 Task: Add Sprouts Brioche Hot Dog Buns to the cart.
Action: Mouse moved to (739, 275)
Screenshot: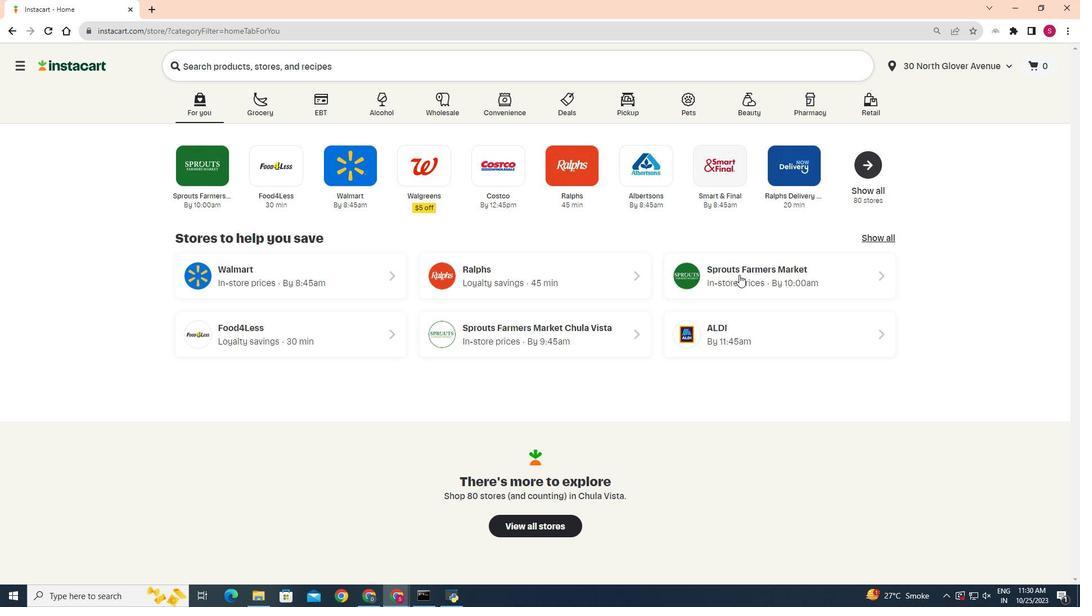 
Action: Mouse pressed left at (739, 275)
Screenshot: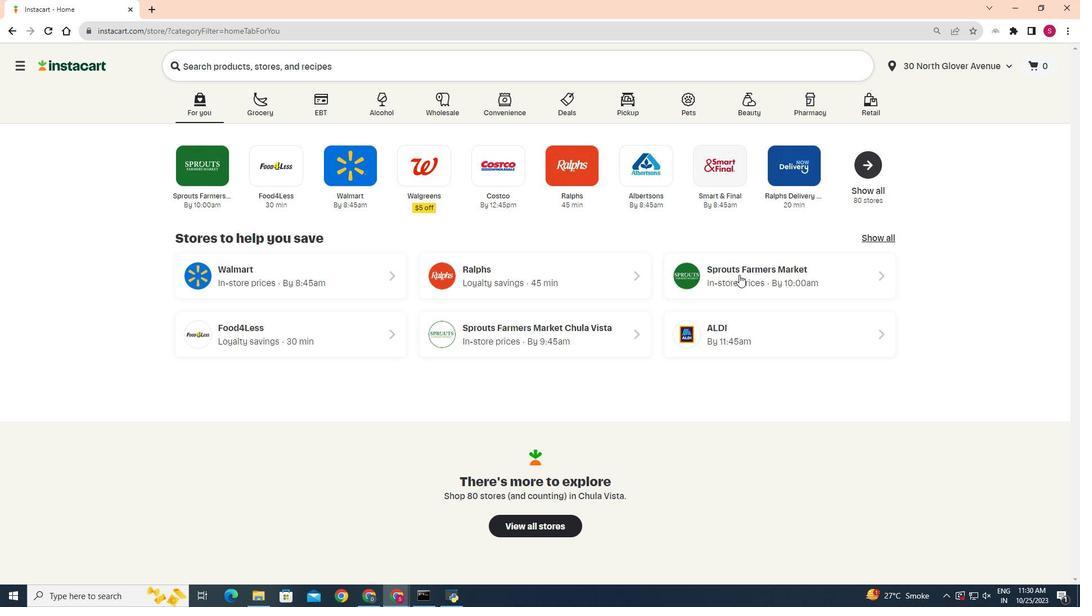 
Action: Mouse moved to (35, 450)
Screenshot: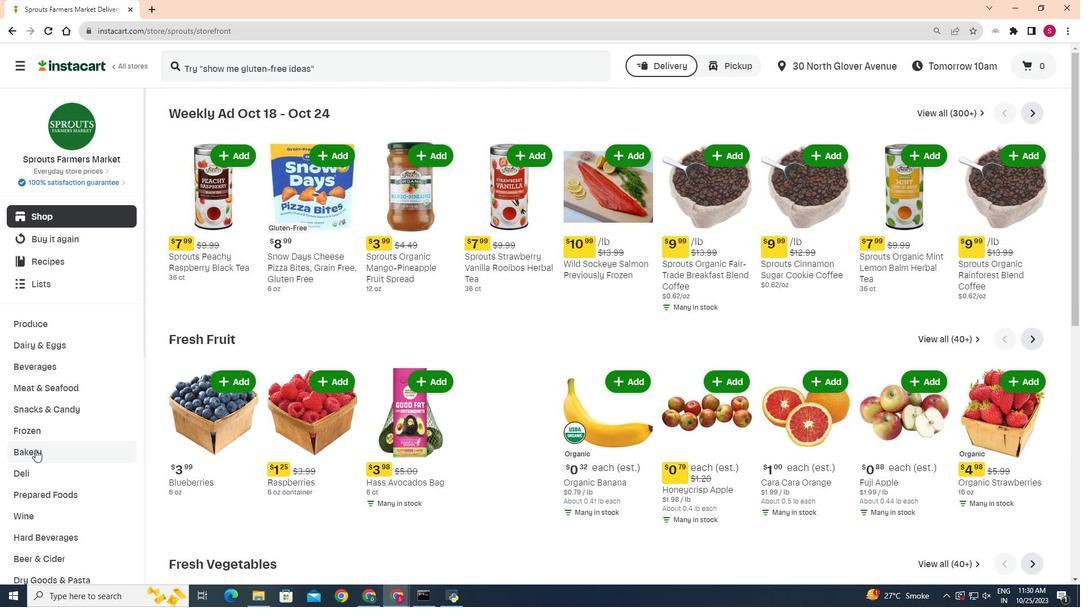 
Action: Mouse pressed left at (35, 450)
Screenshot: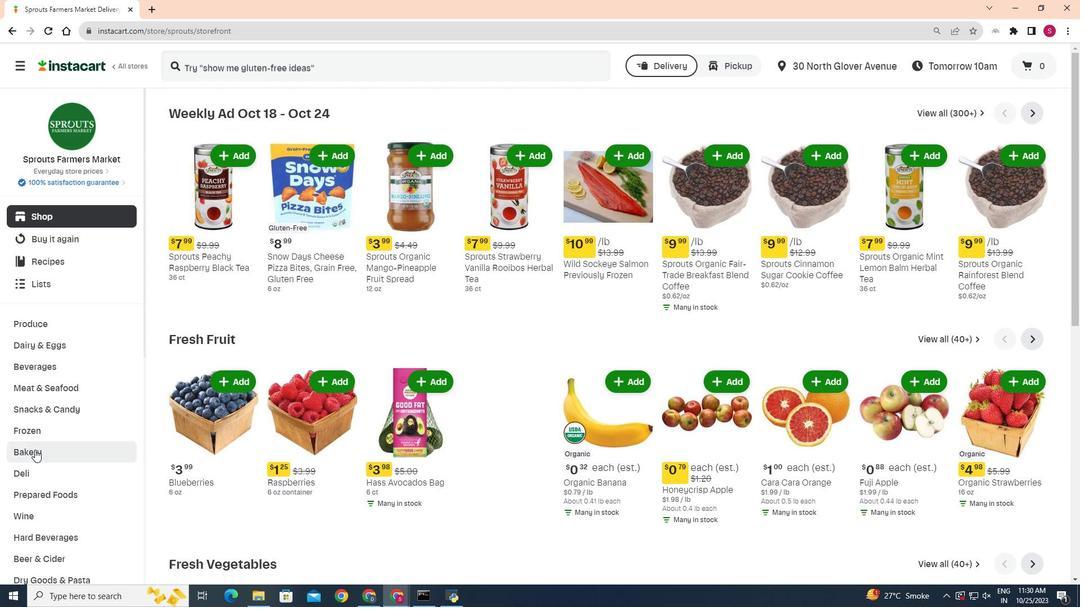 
Action: Mouse moved to (311, 176)
Screenshot: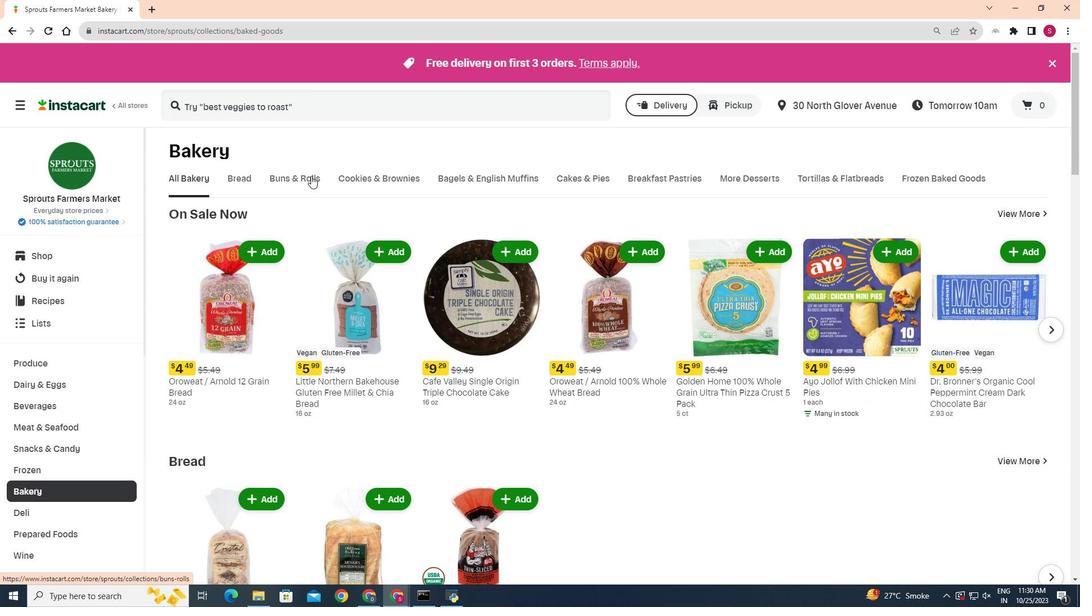 
Action: Mouse pressed left at (311, 176)
Screenshot: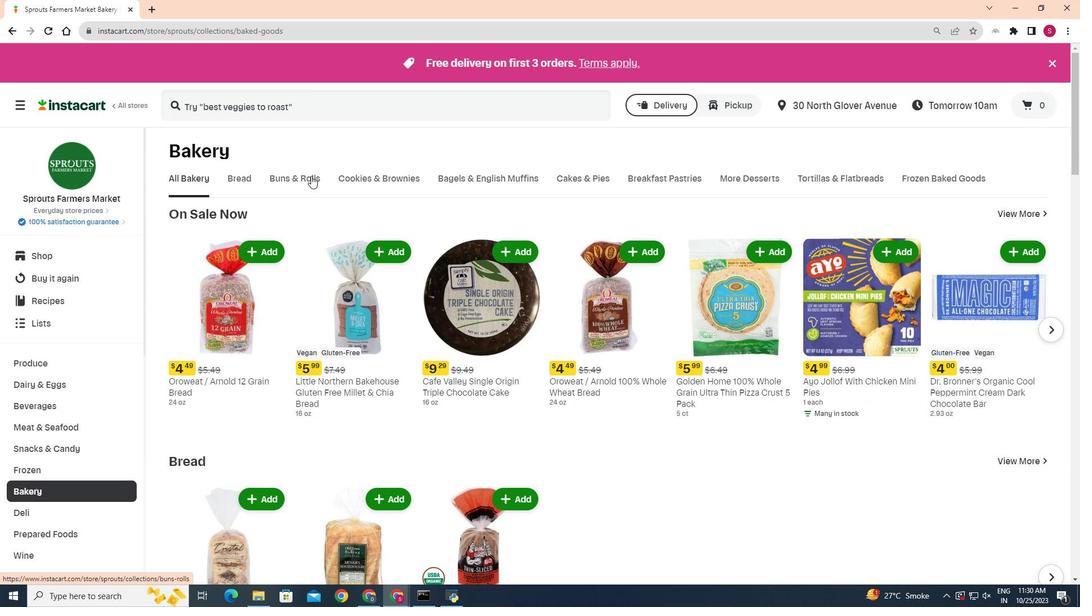 
Action: Mouse moved to (404, 214)
Screenshot: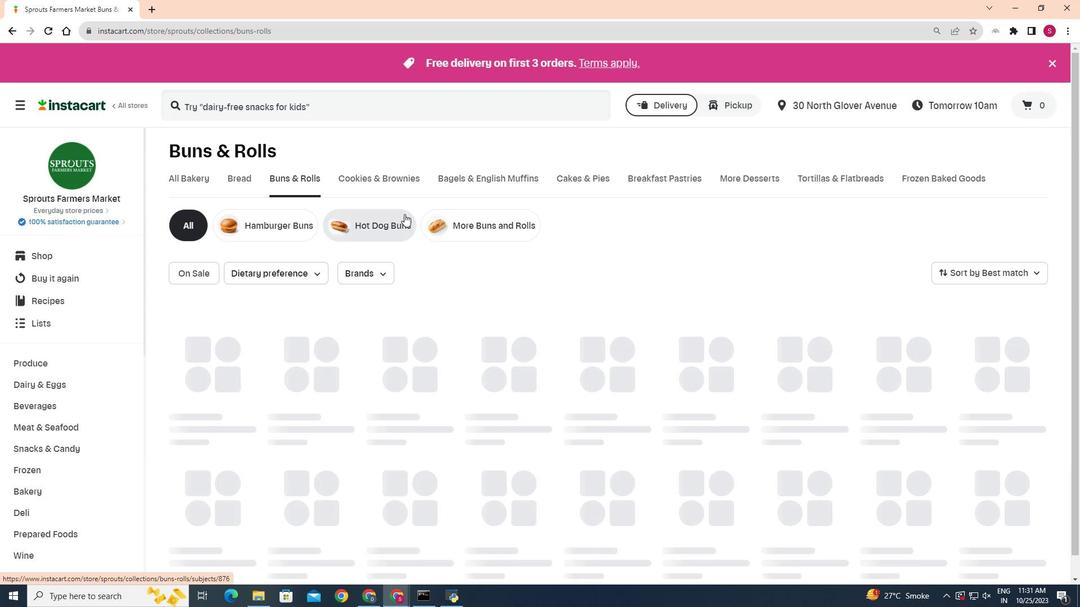 
Action: Mouse pressed left at (404, 214)
Screenshot: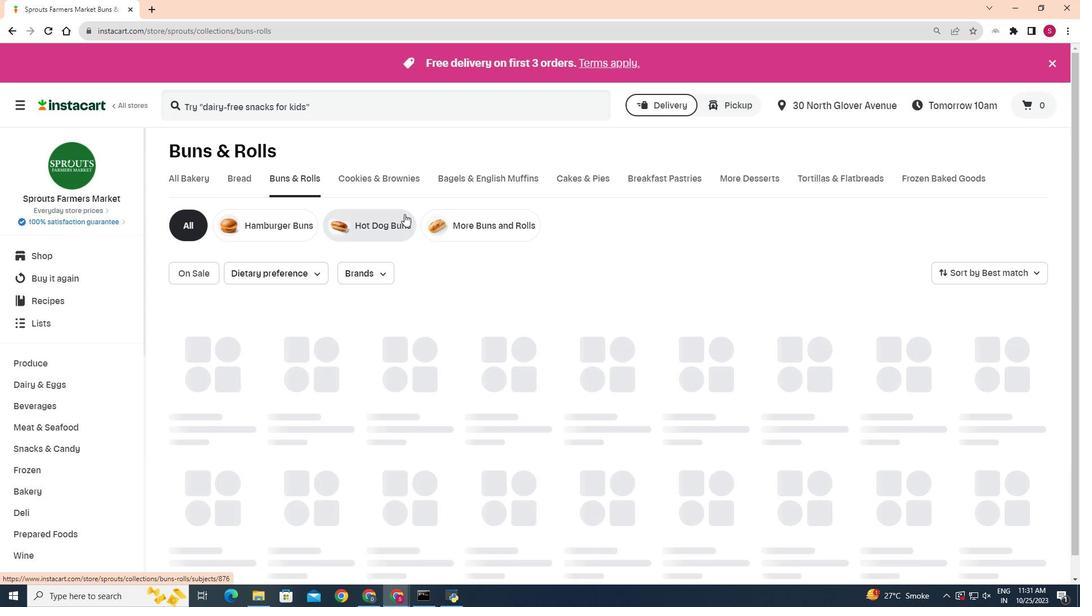
Action: Mouse moved to (345, 336)
Screenshot: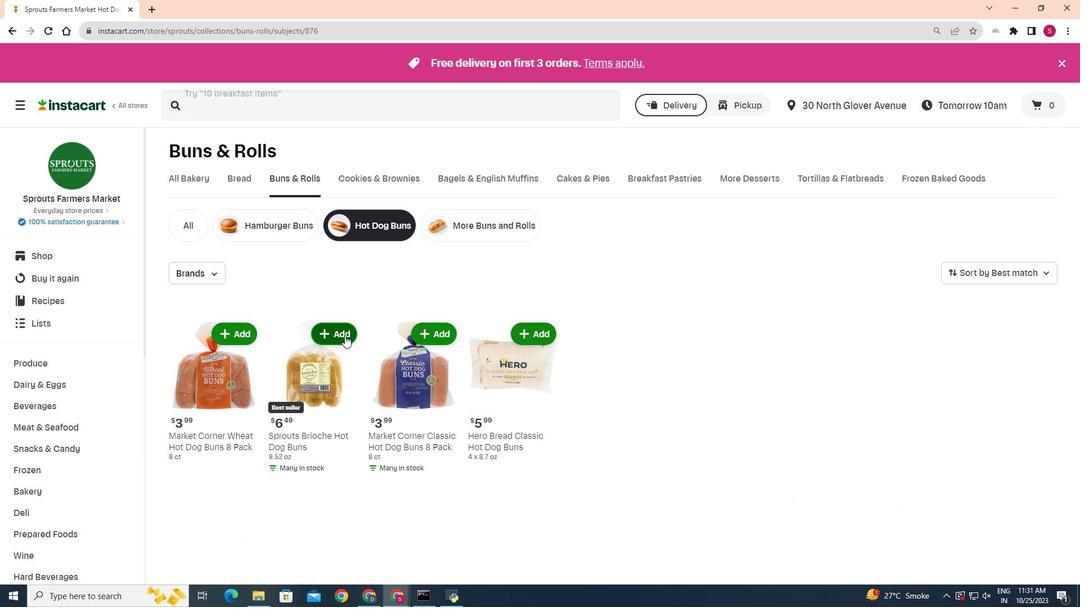 
Action: Mouse pressed left at (345, 336)
Screenshot: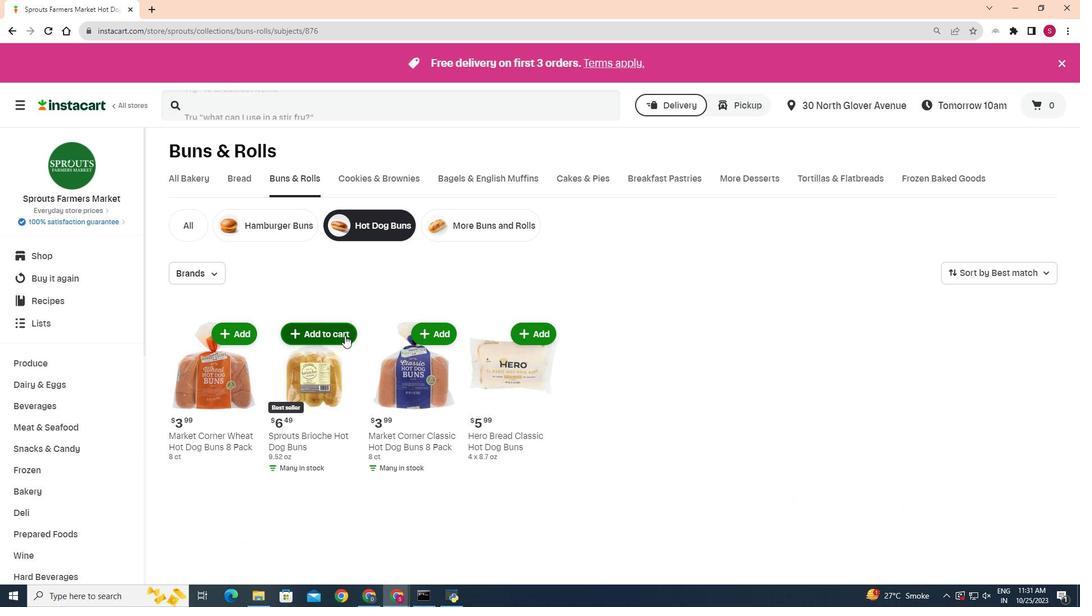 
Action: Mouse moved to (301, 455)
Screenshot: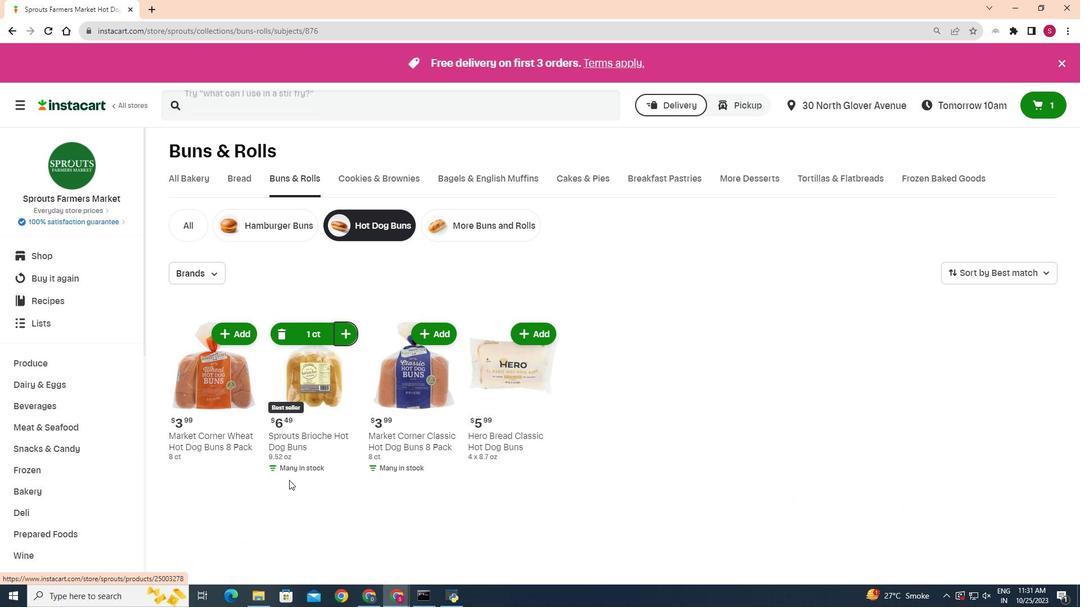 
